 Task: Open the recently viewed leads in a new tab
Action: Mouse moved to (140, 226)
Screenshot: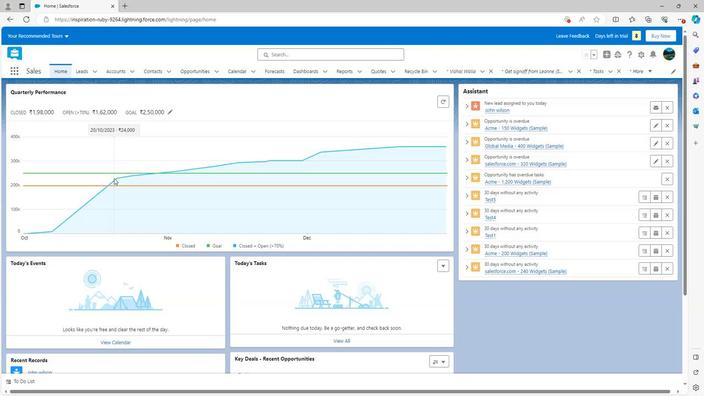 
Action: Mouse scrolled (140, 226) with delta (0, 0)
Screenshot: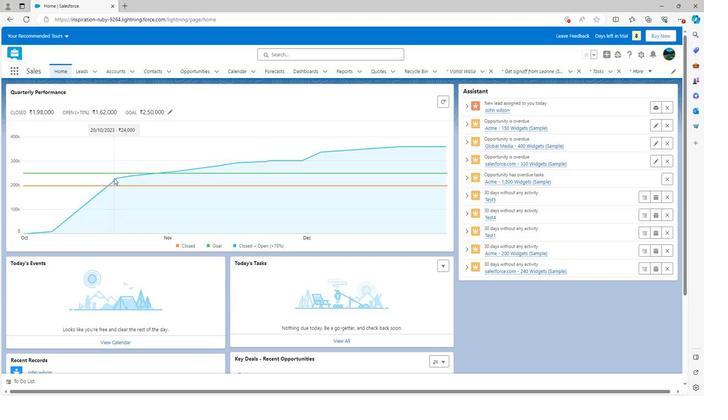 
Action: Mouse scrolled (140, 226) with delta (0, 0)
Screenshot: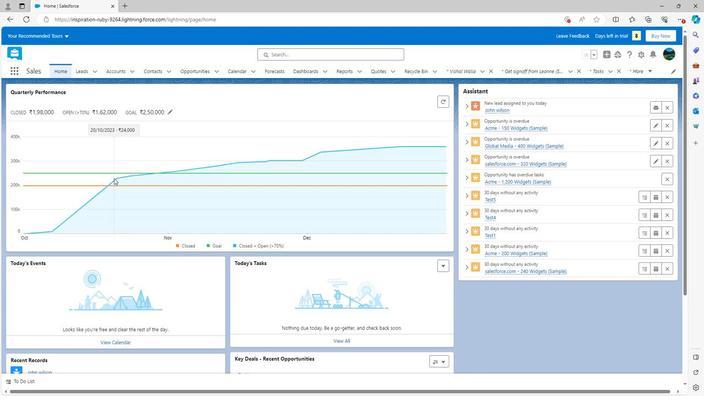 
Action: Mouse scrolled (140, 226) with delta (0, 0)
Screenshot: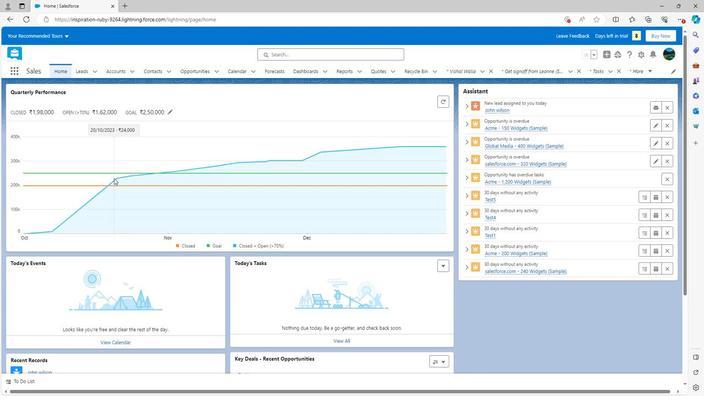 
Action: Mouse scrolled (140, 227) with delta (0, 0)
Screenshot: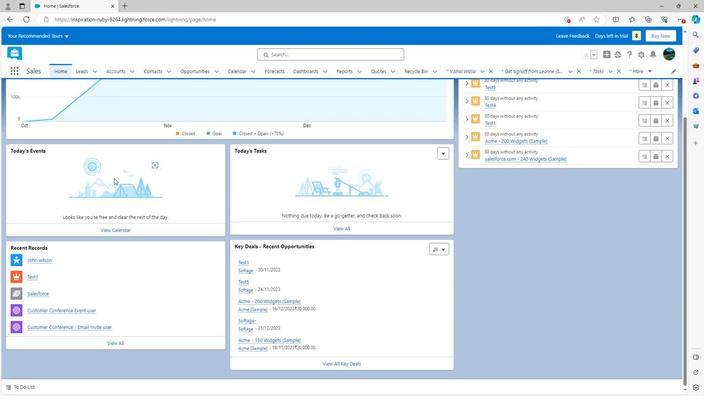 
Action: Mouse scrolled (140, 227) with delta (0, 0)
Screenshot: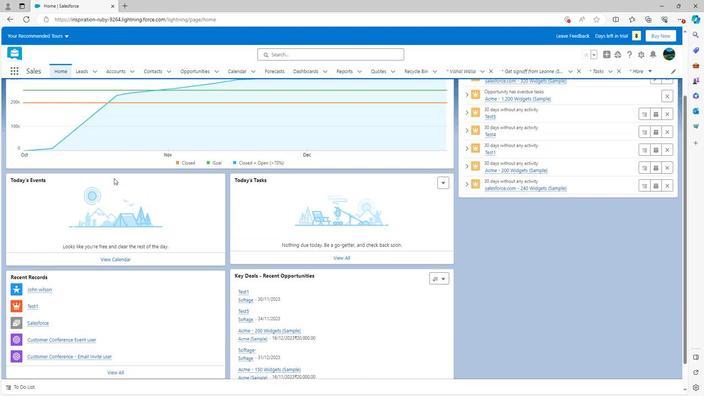 
Action: Mouse scrolled (140, 227) with delta (0, 0)
Screenshot: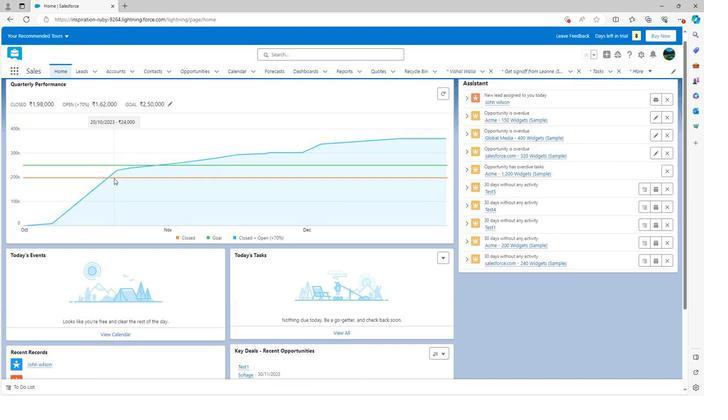 
Action: Mouse scrolled (140, 227) with delta (0, 0)
Screenshot: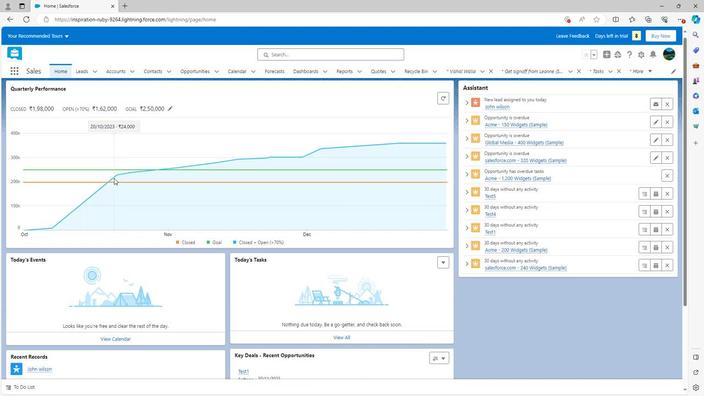
Action: Mouse moved to (110, 71)
Screenshot: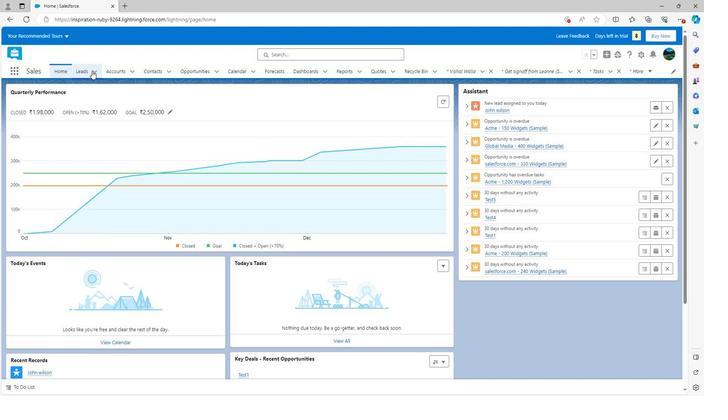 
Action: Mouse pressed left at (110, 71)
Screenshot: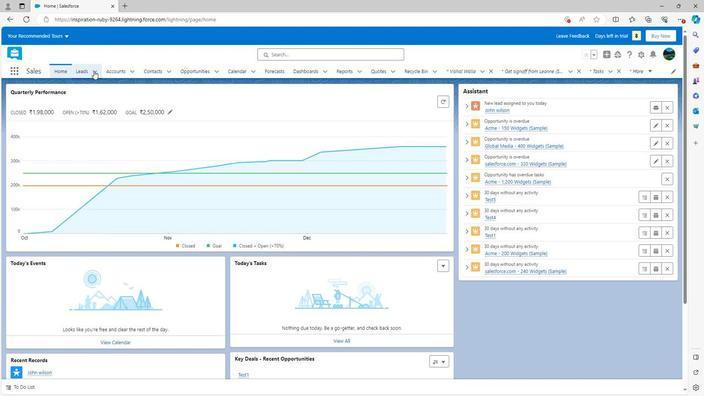 
Action: Mouse moved to (90, 70)
Screenshot: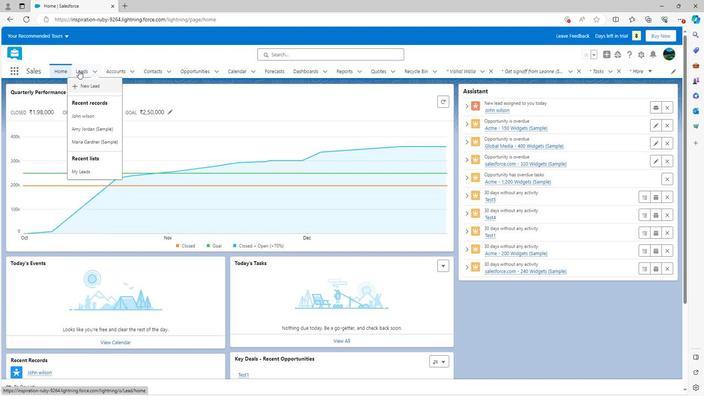 
Action: Mouse pressed left at (90, 70)
Screenshot: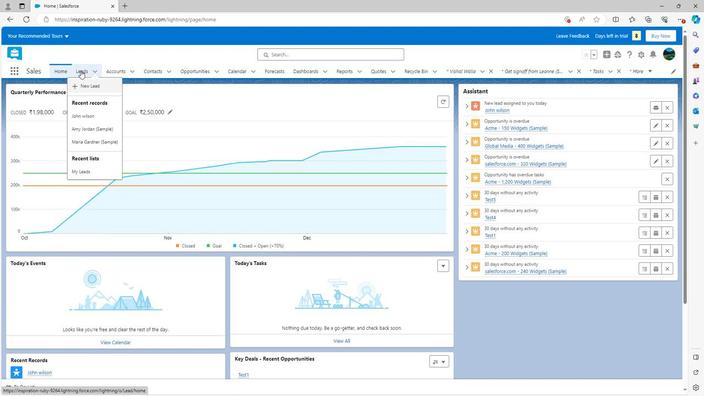 
Action: Mouse moved to (110, 70)
Screenshot: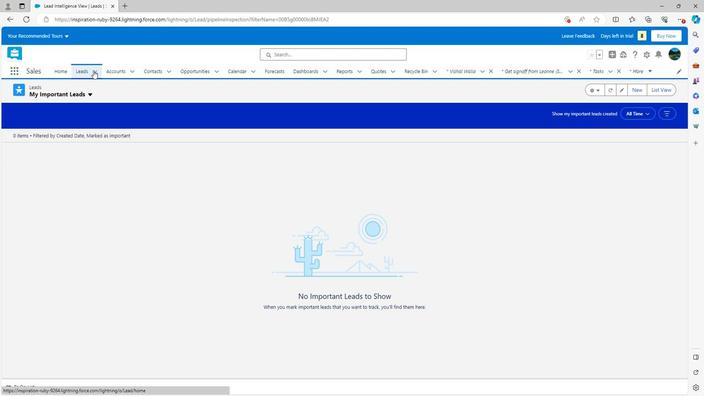 
Action: Mouse pressed left at (110, 70)
Screenshot: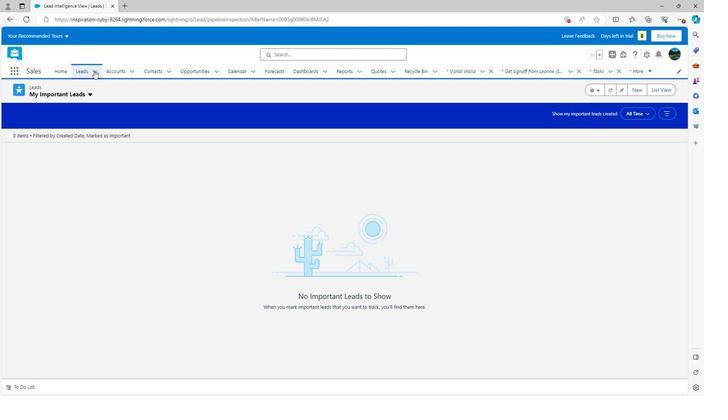 
Action: Mouse moved to (88, 243)
Screenshot: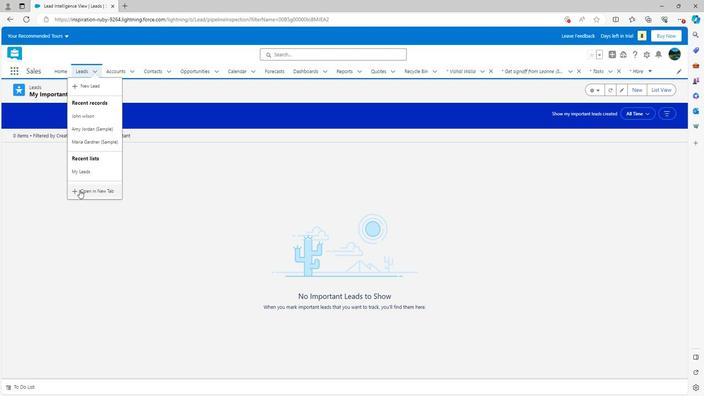 
Action: Mouse pressed left at (88, 243)
Screenshot: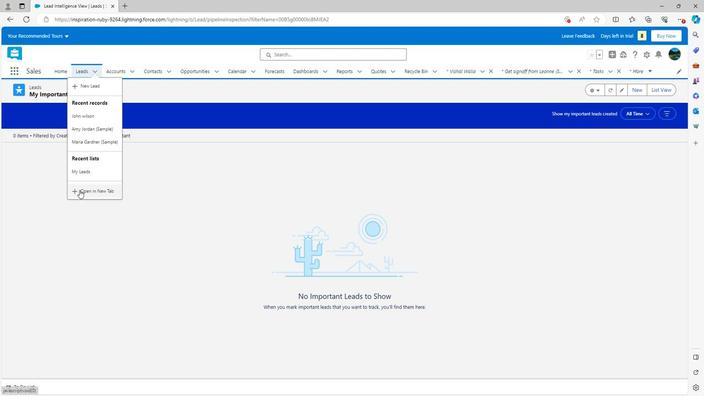 
Action: Mouse moved to (103, 103)
Screenshot: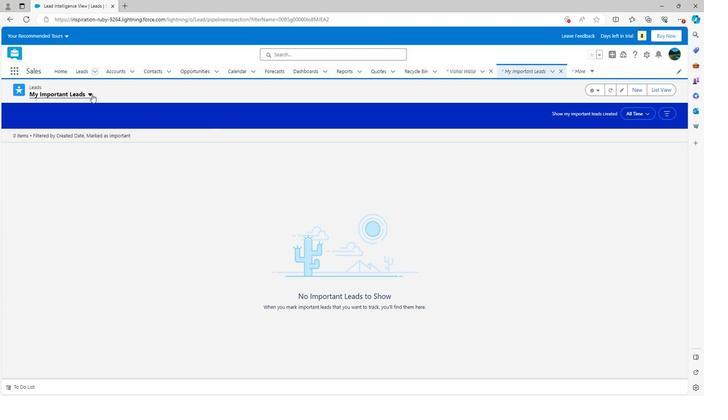 
Action: Mouse pressed left at (103, 103)
Screenshot: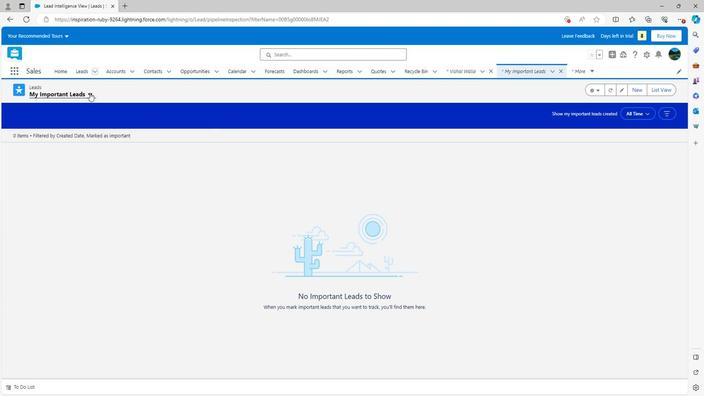 
Action: Mouse moved to (71, 136)
Screenshot: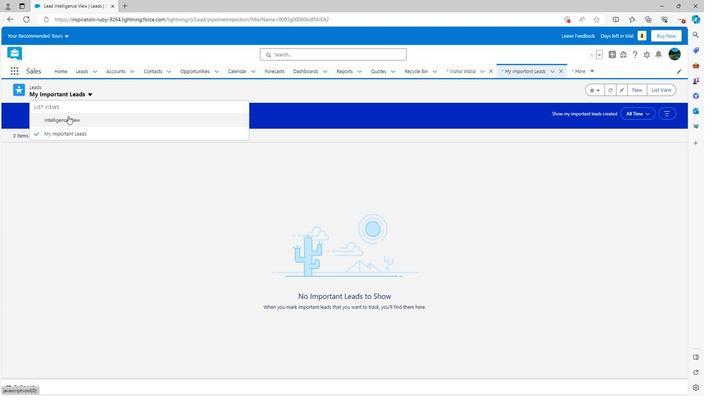 
Action: Mouse pressed left at (71, 136)
Screenshot: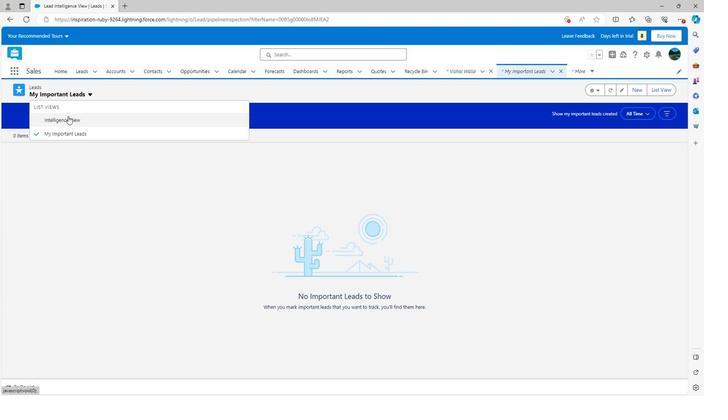 
Action: Mouse moved to (64, 296)
Screenshot: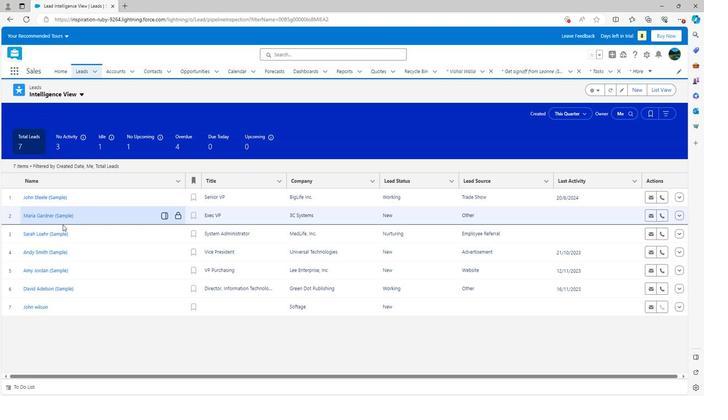 
Action: Mouse scrolled (64, 295) with delta (0, 0)
Screenshot: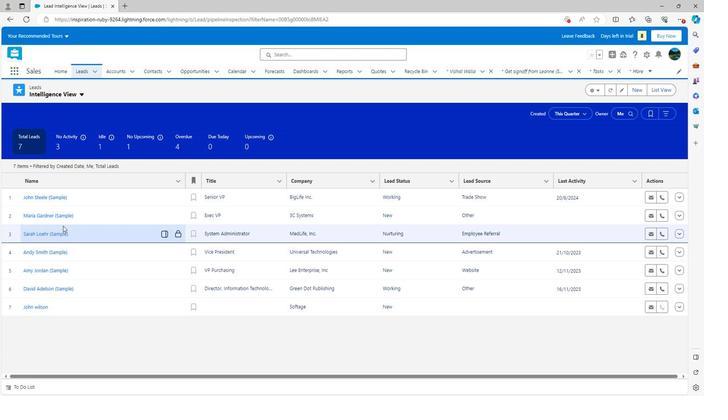 
Action: Mouse moved to (64, 297)
Screenshot: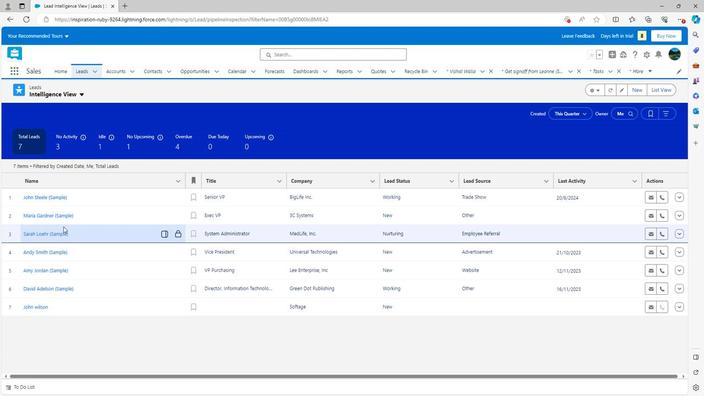 
Action: Mouse scrolled (64, 296) with delta (0, 0)
Screenshot: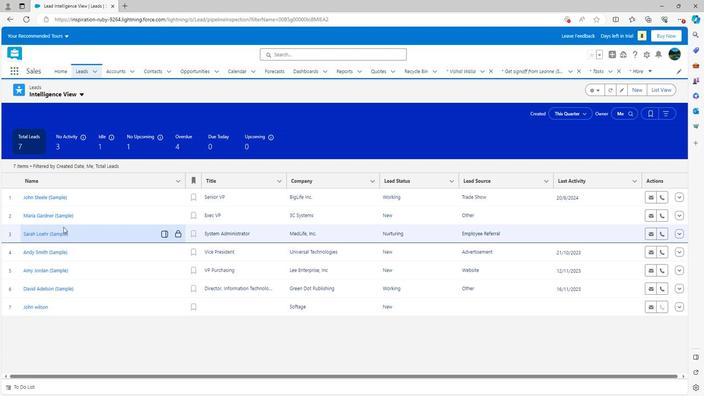 
Action: Mouse moved to (64, 297)
Screenshot: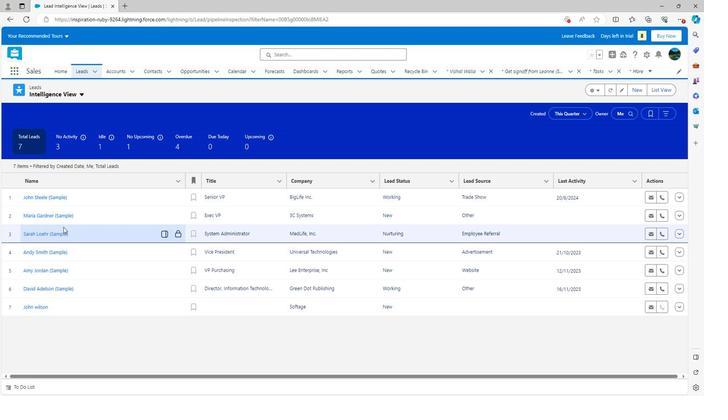 
Action: Mouse scrolled (64, 296) with delta (0, 0)
Screenshot: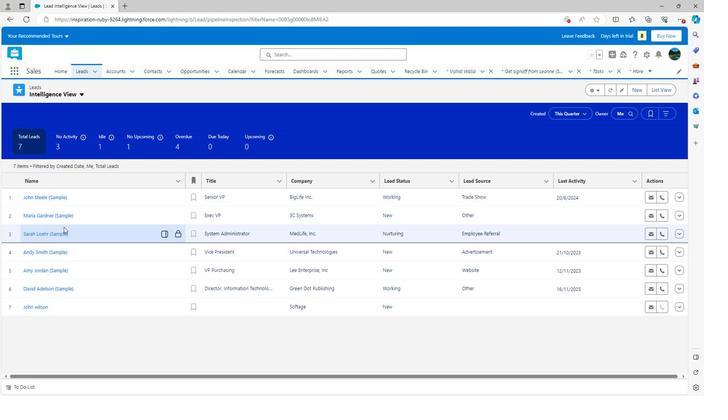 
Action: Mouse scrolled (64, 296) with delta (0, 0)
Screenshot: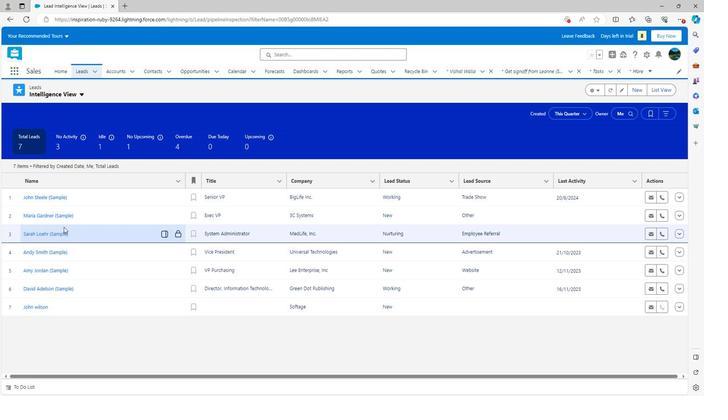 
Action: Mouse scrolled (64, 297) with delta (0, 0)
Screenshot: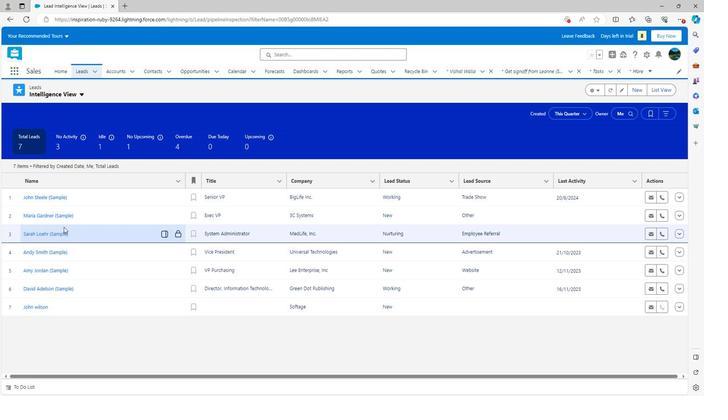 
Action: Mouse scrolled (64, 297) with delta (0, 0)
Screenshot: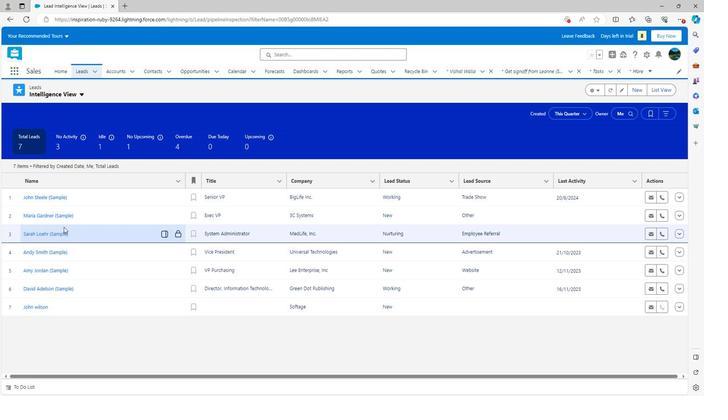 
Action: Mouse scrolled (64, 297) with delta (0, 0)
Screenshot: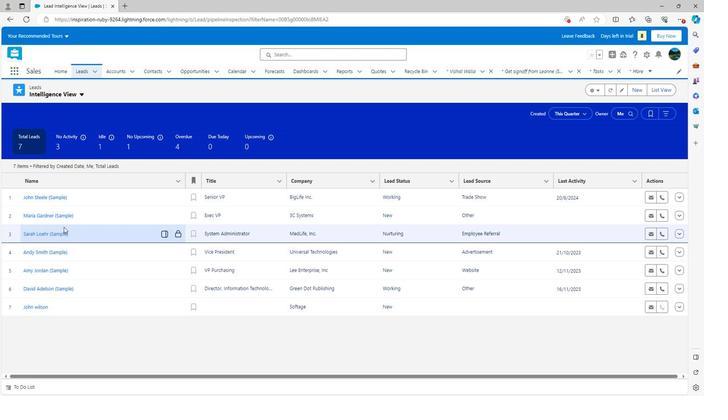 
Action: Mouse scrolled (64, 297) with delta (0, 0)
Screenshot: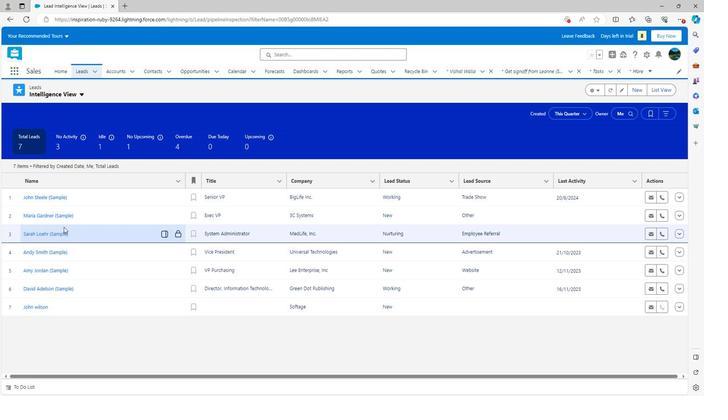
Action: Mouse scrolled (64, 297) with delta (0, 0)
Screenshot: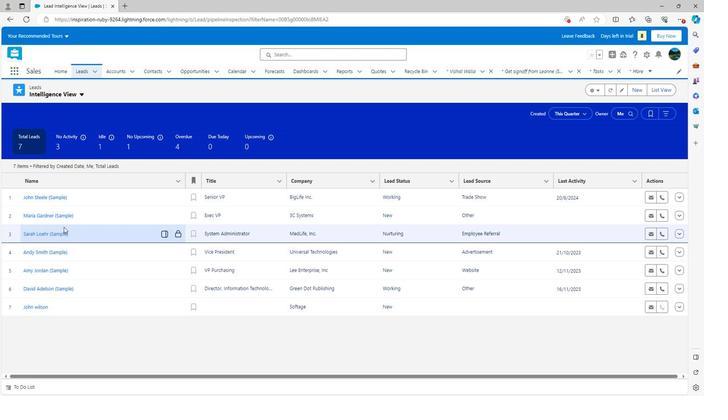 
Action: Mouse scrolled (64, 297) with delta (0, 0)
Screenshot: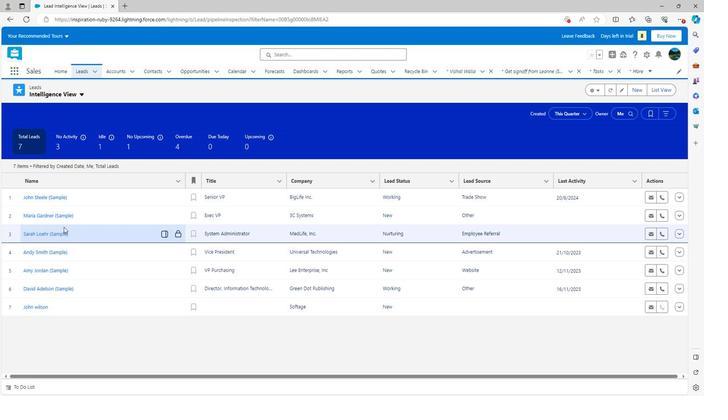 
Action: Mouse scrolled (64, 297) with delta (0, 0)
Screenshot: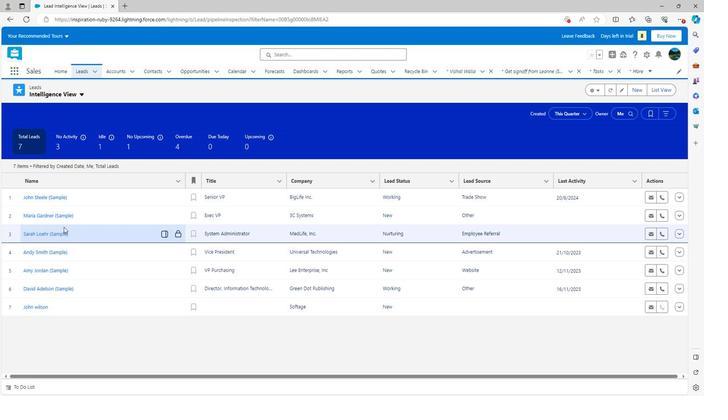 
Action: Mouse moved to (246, 254)
Screenshot: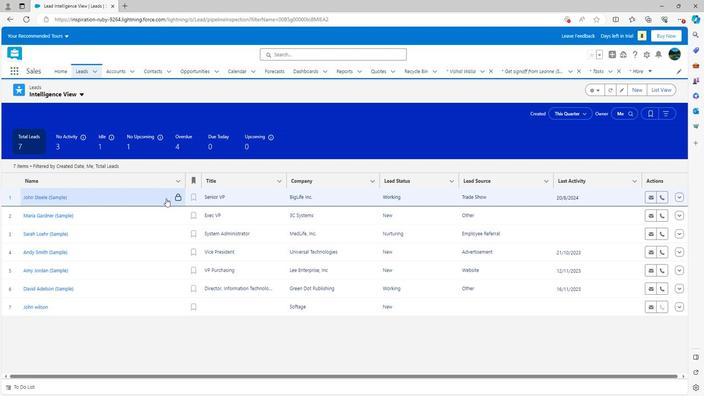 
